 Task: Create a due date automation trigger when advanced on, on the monday after a card is due add dates starting in more than 1 working days at 11:00 AM.
Action: Mouse moved to (952, 98)
Screenshot: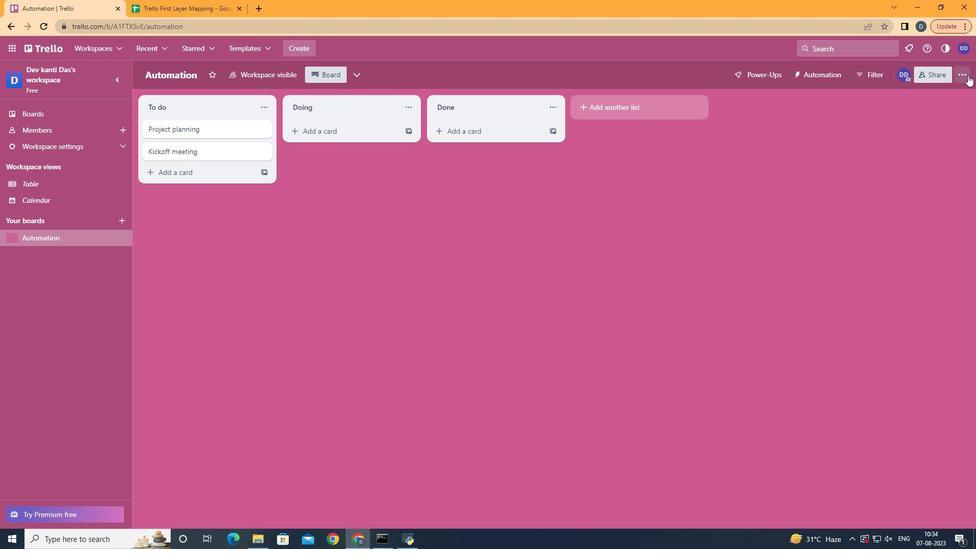
Action: Mouse pressed left at (952, 98)
Screenshot: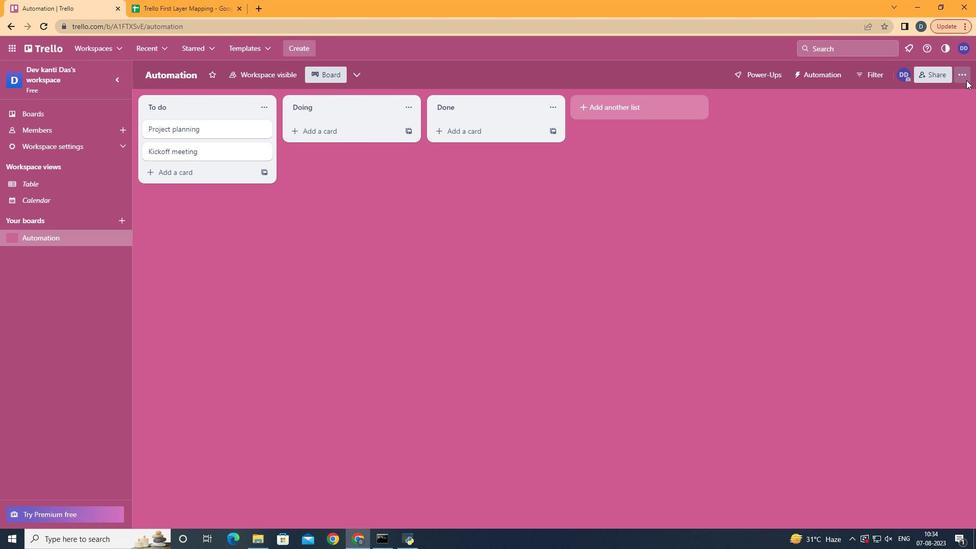 
Action: Mouse moved to (880, 226)
Screenshot: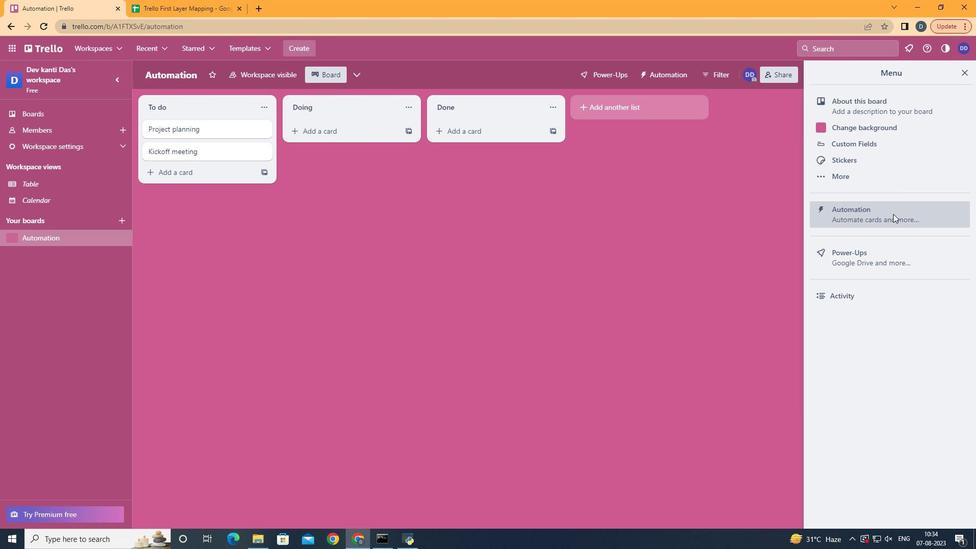 
Action: Mouse pressed left at (880, 226)
Screenshot: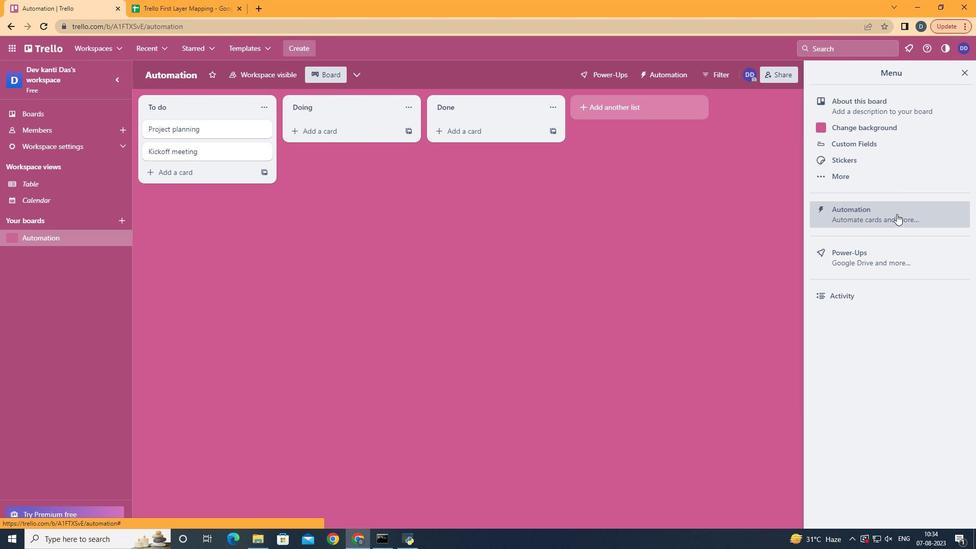 
Action: Mouse moved to (197, 222)
Screenshot: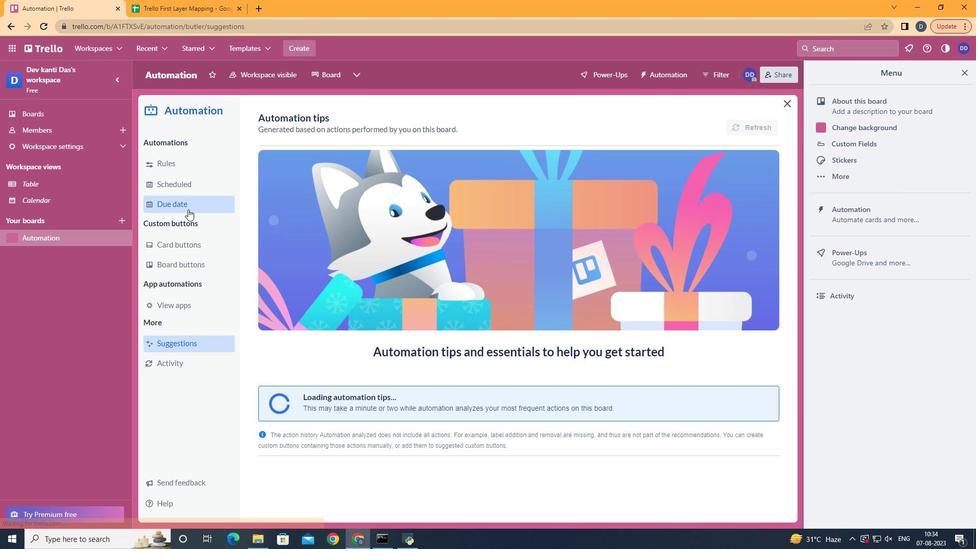
Action: Mouse pressed left at (197, 222)
Screenshot: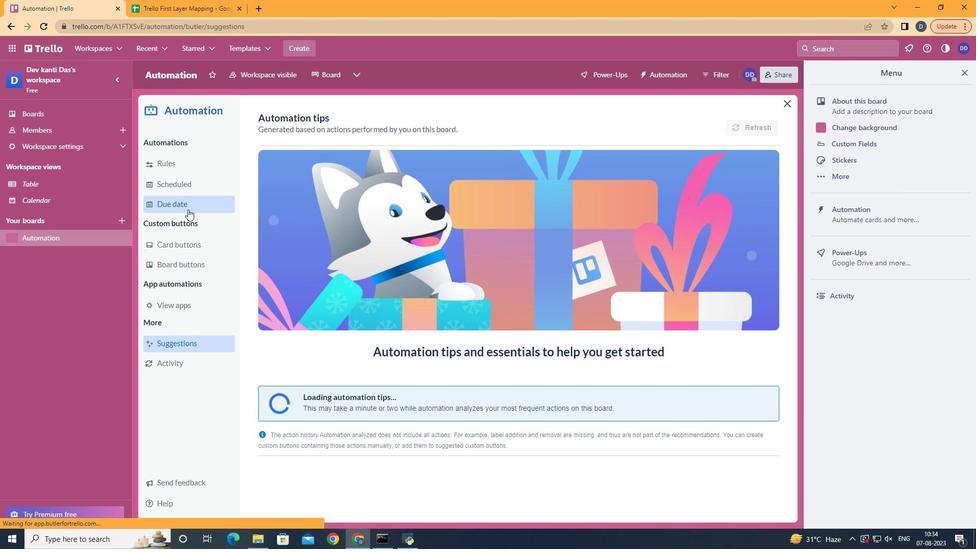 
Action: Mouse moved to (715, 141)
Screenshot: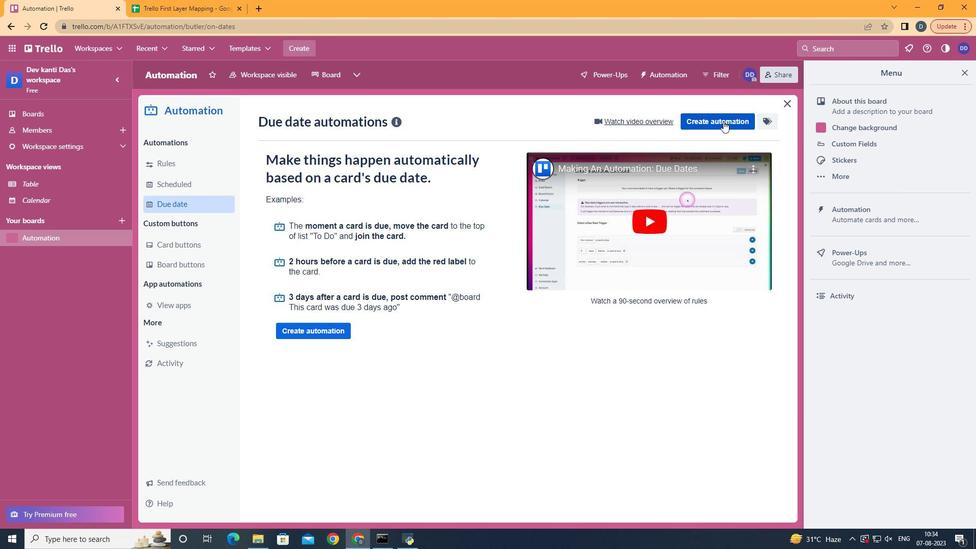 
Action: Mouse pressed left at (715, 141)
Screenshot: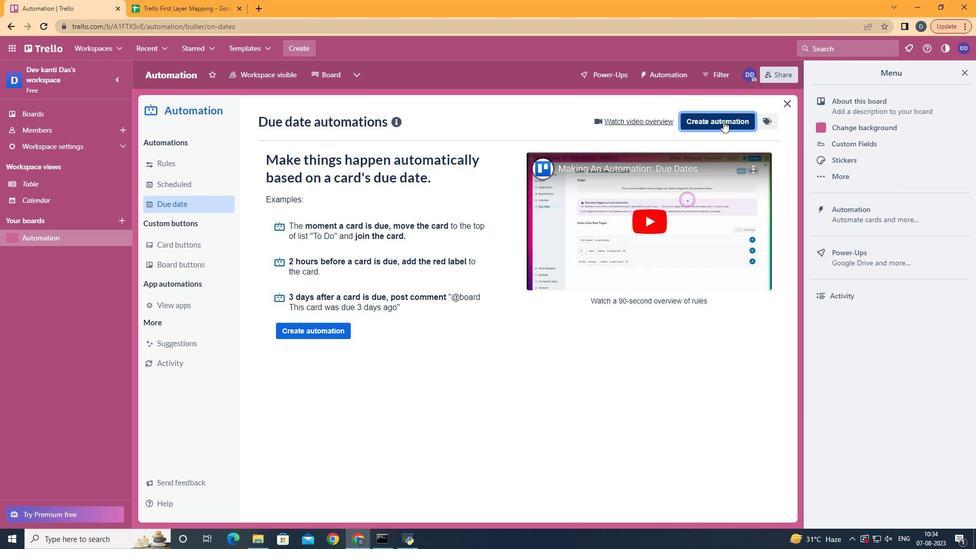
Action: Mouse moved to (506, 225)
Screenshot: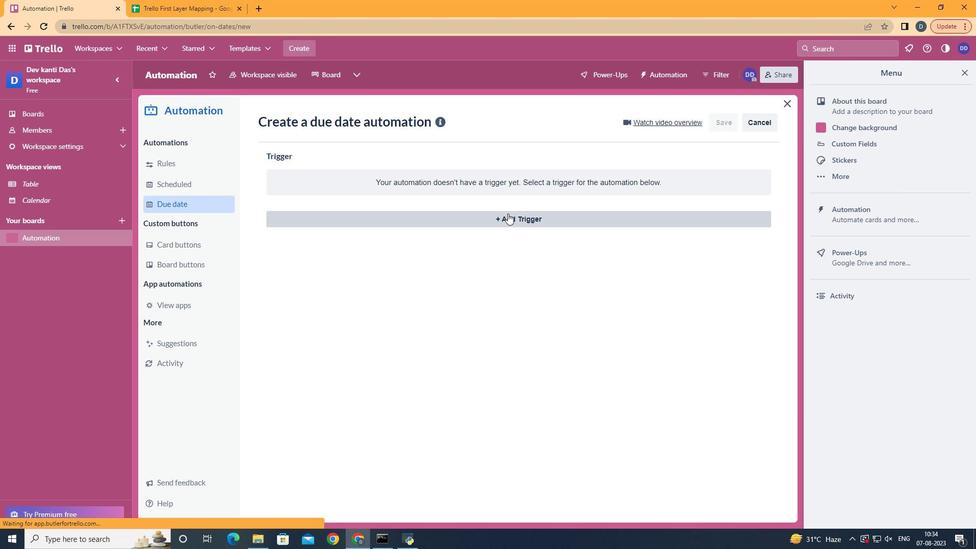 
Action: Mouse pressed left at (506, 225)
Screenshot: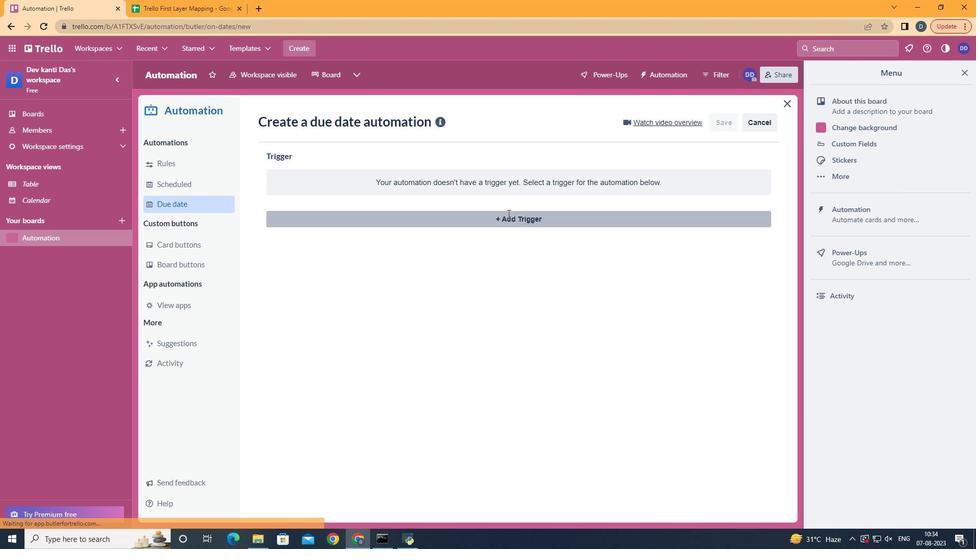 
Action: Mouse moved to (332, 271)
Screenshot: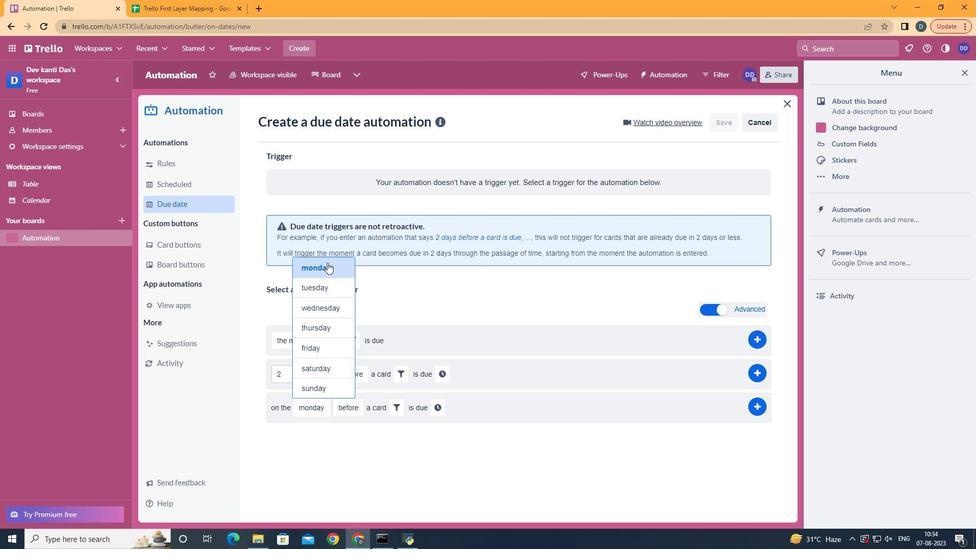
Action: Mouse pressed left at (332, 271)
Screenshot: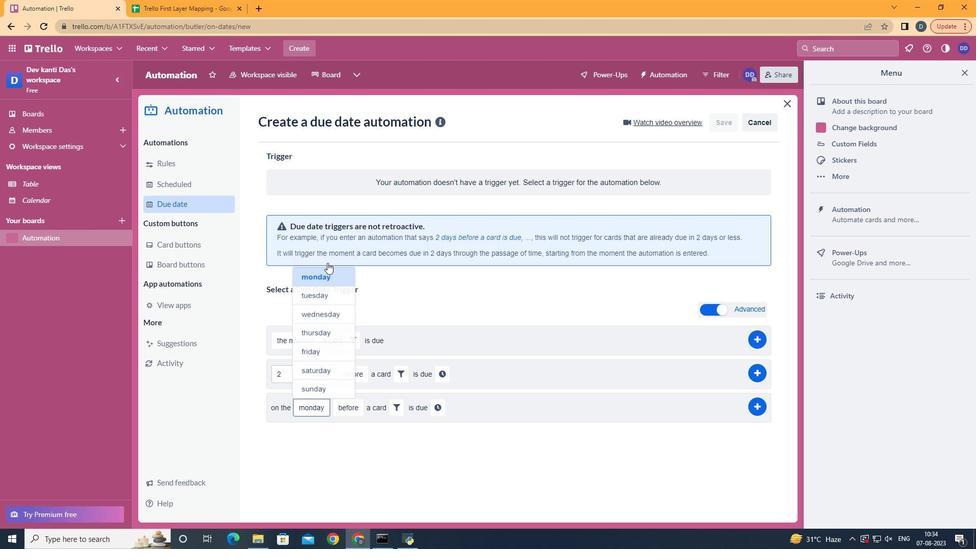 
Action: Mouse moved to (358, 440)
Screenshot: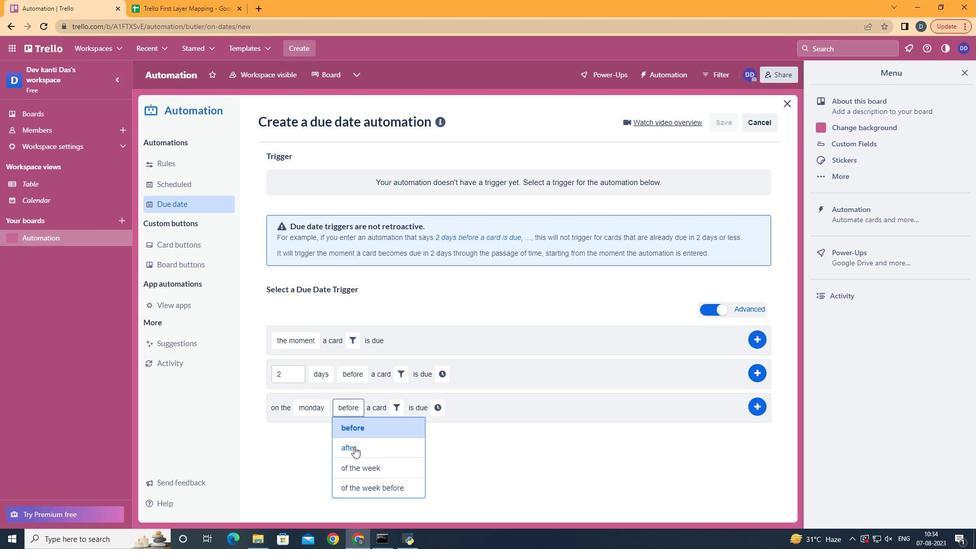 
Action: Mouse pressed left at (358, 440)
Screenshot: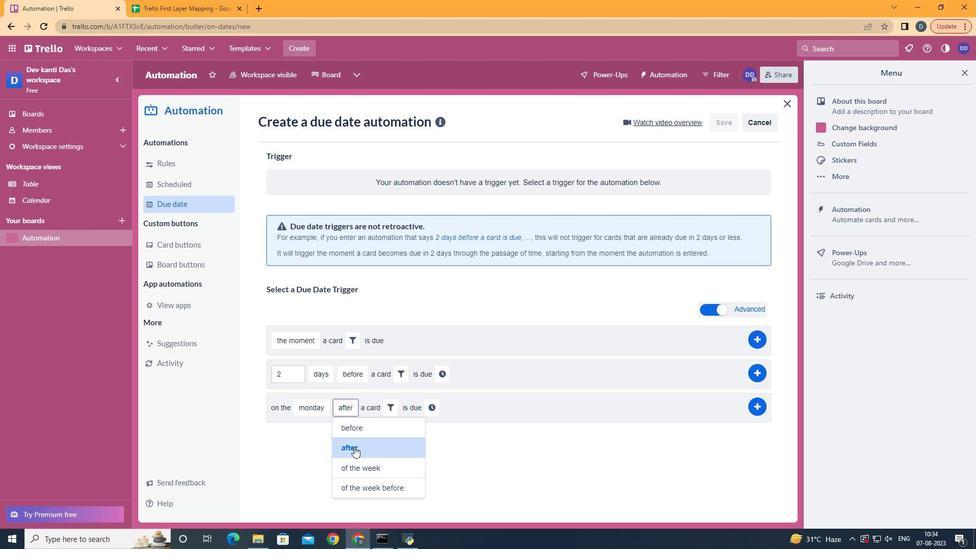 
Action: Mouse moved to (389, 409)
Screenshot: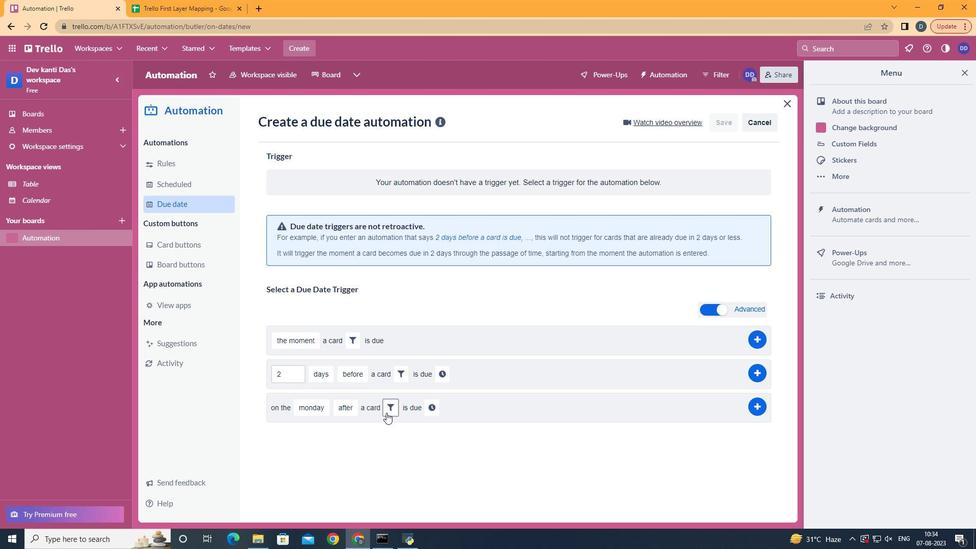 
Action: Mouse pressed left at (389, 409)
Screenshot: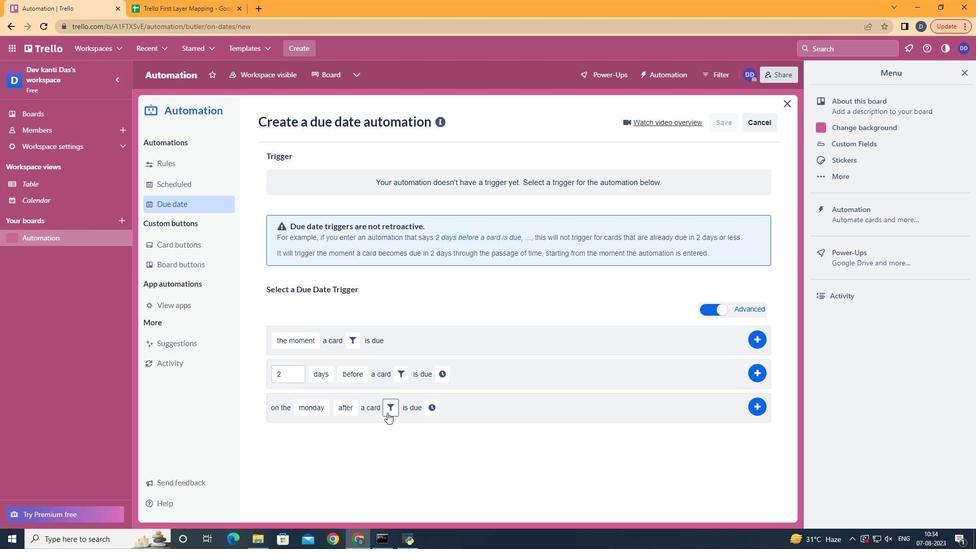 
Action: Mouse moved to (452, 433)
Screenshot: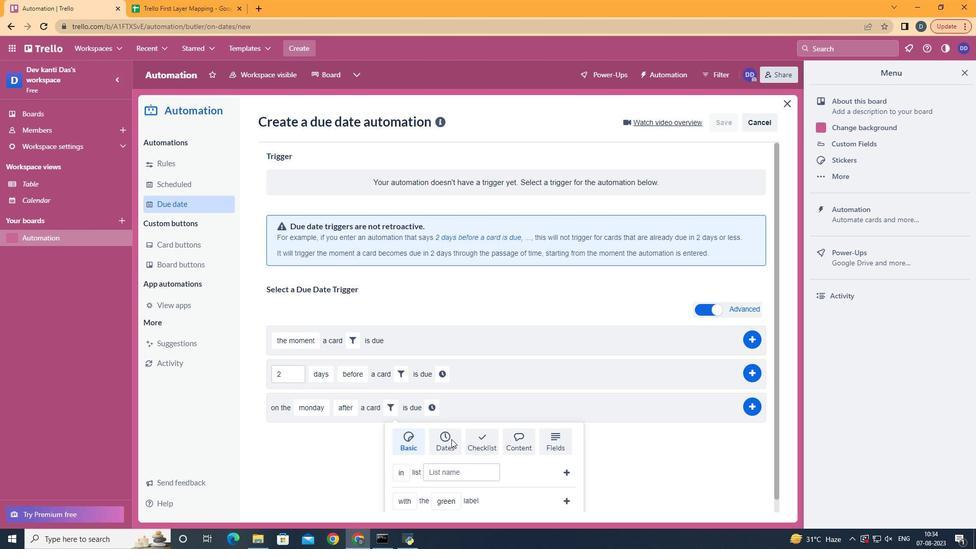 
Action: Mouse pressed left at (452, 433)
Screenshot: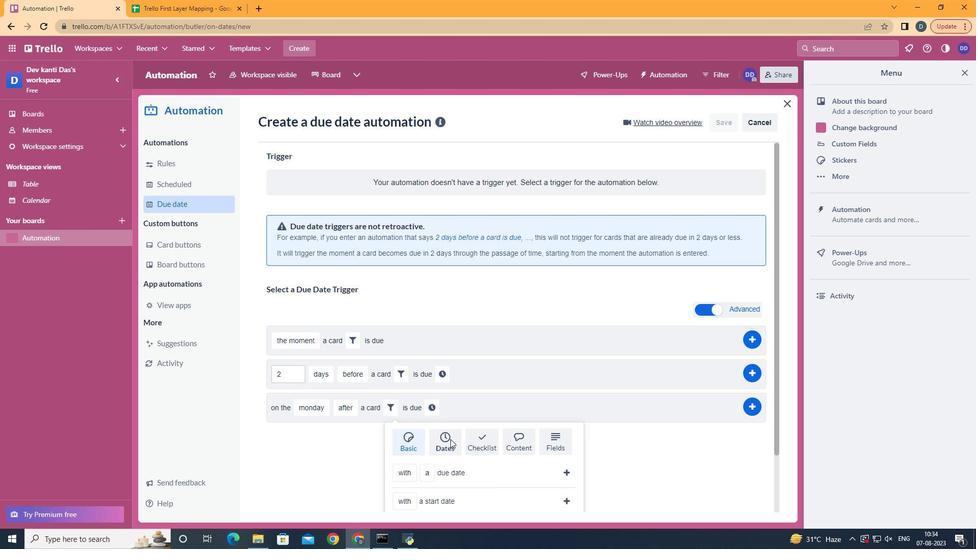 
Action: Mouse moved to (451, 433)
Screenshot: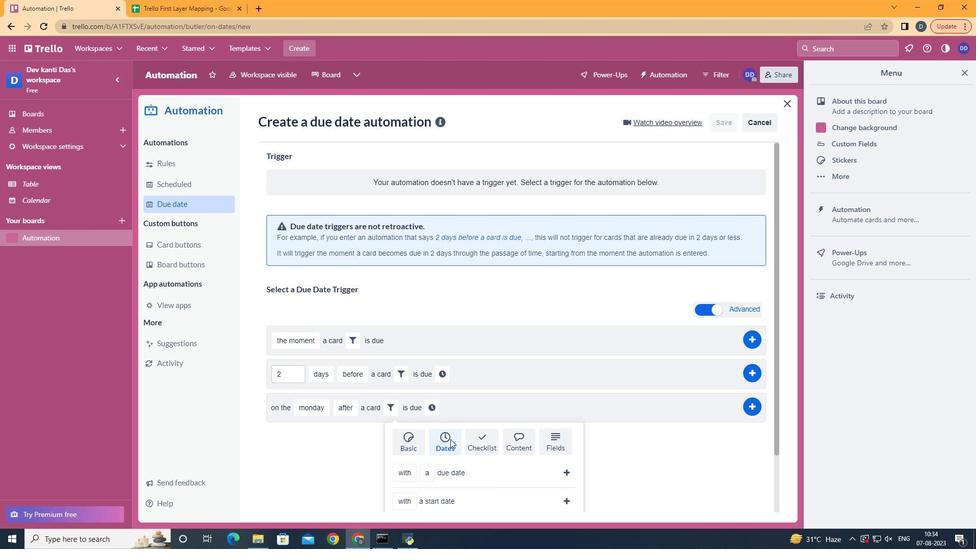 
Action: Mouse scrolled (451, 433) with delta (0, 0)
Screenshot: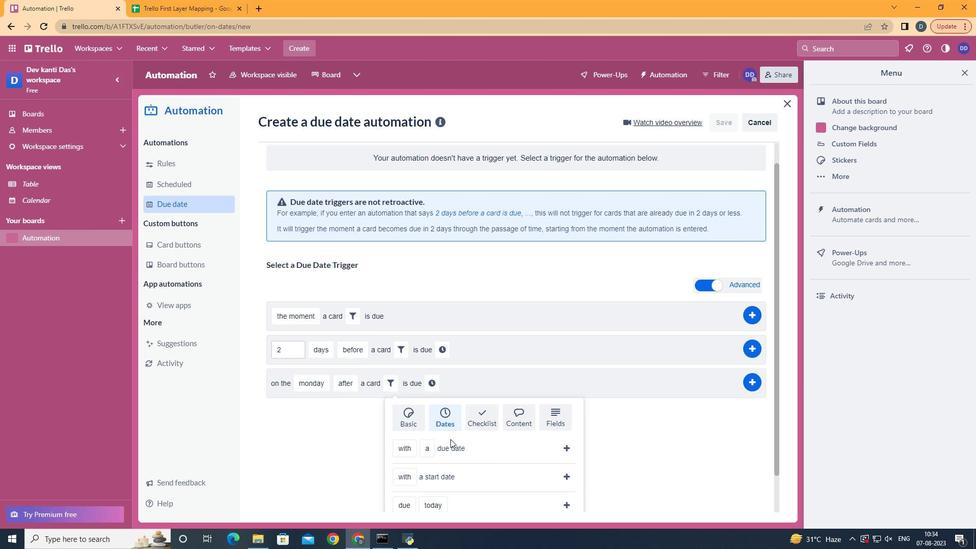 
Action: Mouse scrolled (451, 433) with delta (0, 0)
Screenshot: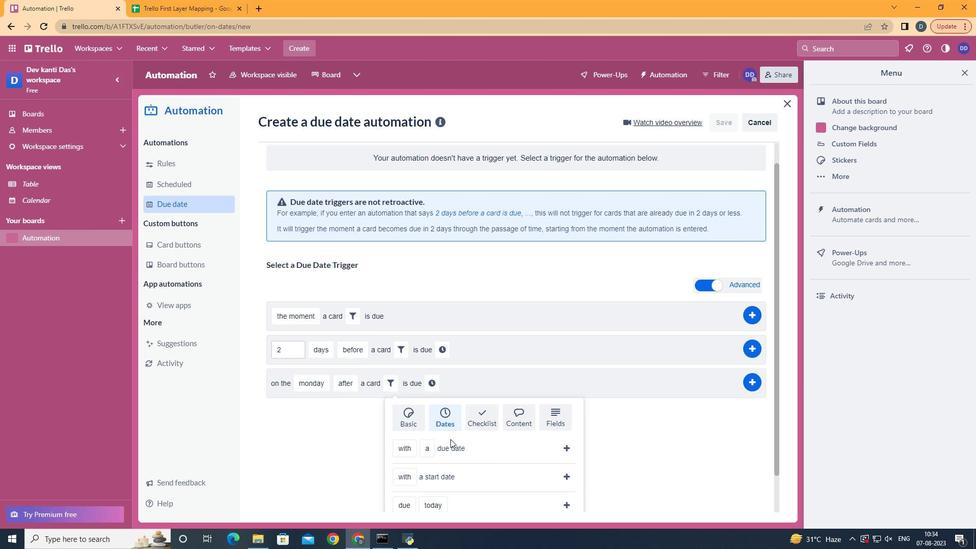 
Action: Mouse scrolled (451, 433) with delta (0, 0)
Screenshot: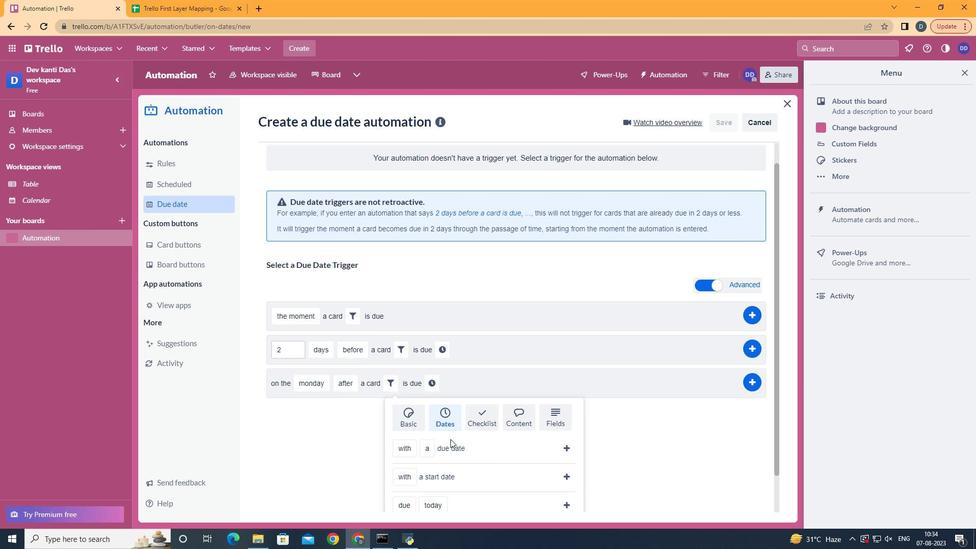 
Action: Mouse scrolled (451, 433) with delta (0, 0)
Screenshot: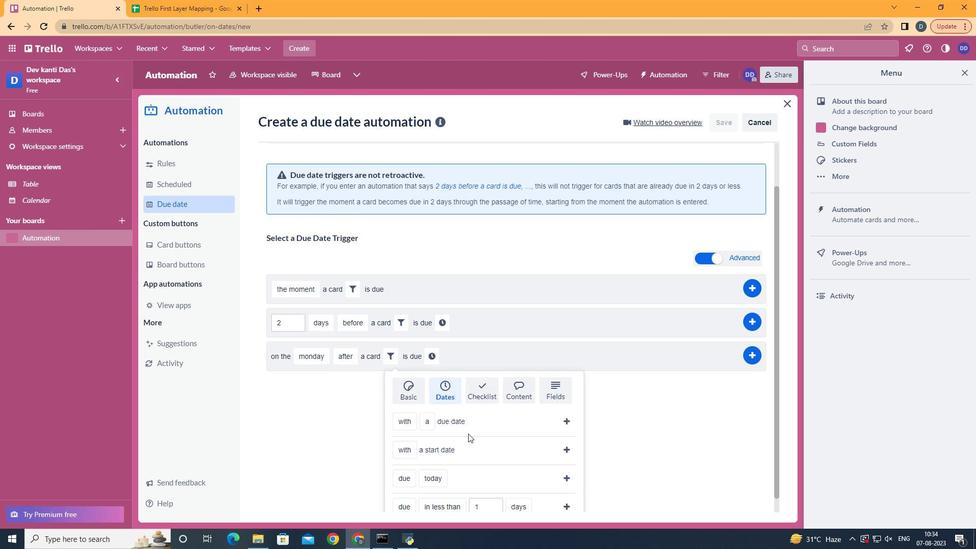 
Action: Mouse moved to (418, 462)
Screenshot: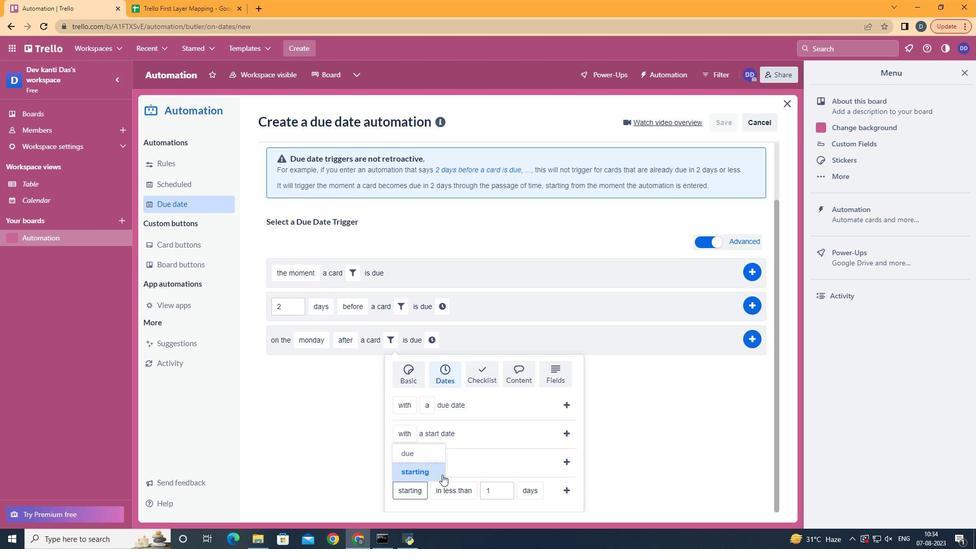 
Action: Mouse pressed left at (418, 462)
Screenshot: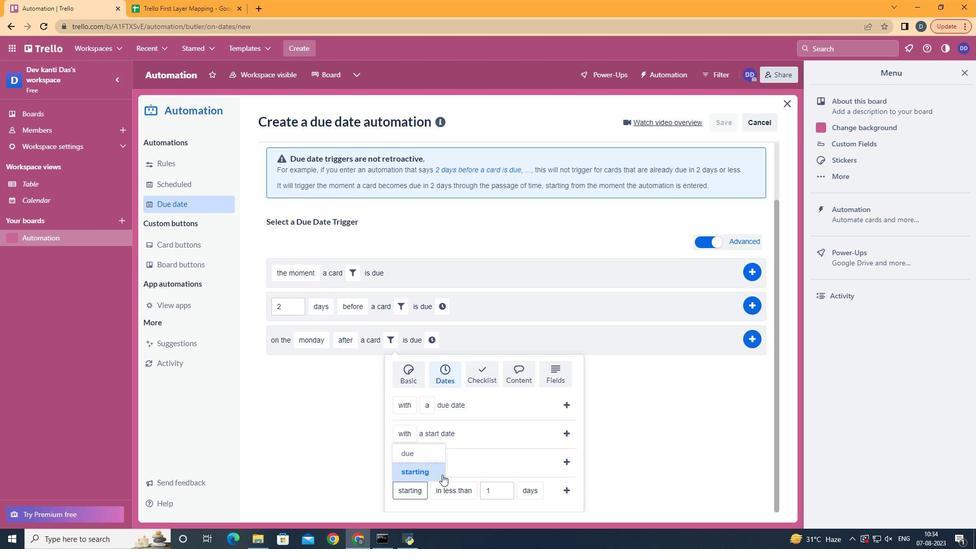 
Action: Mouse moved to (473, 419)
Screenshot: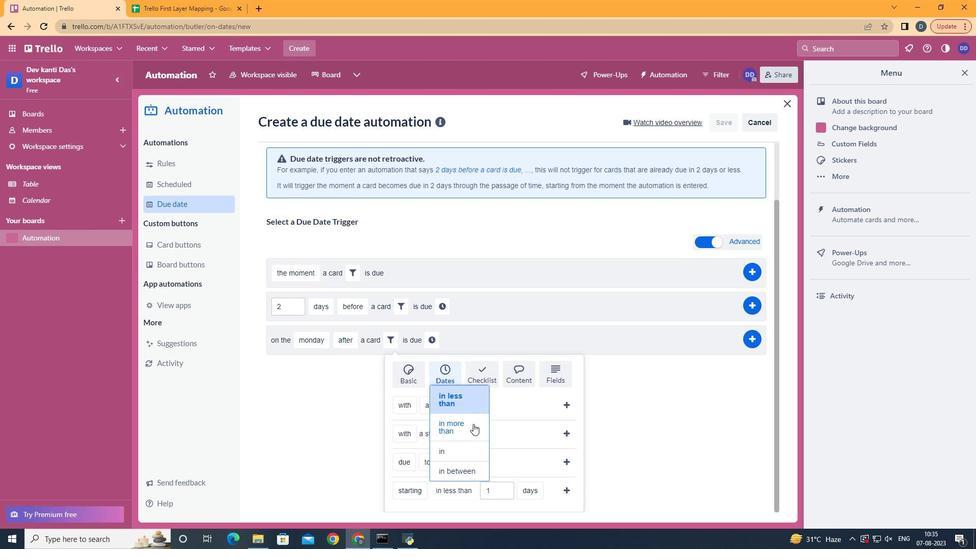 
Action: Mouse pressed left at (473, 419)
Screenshot: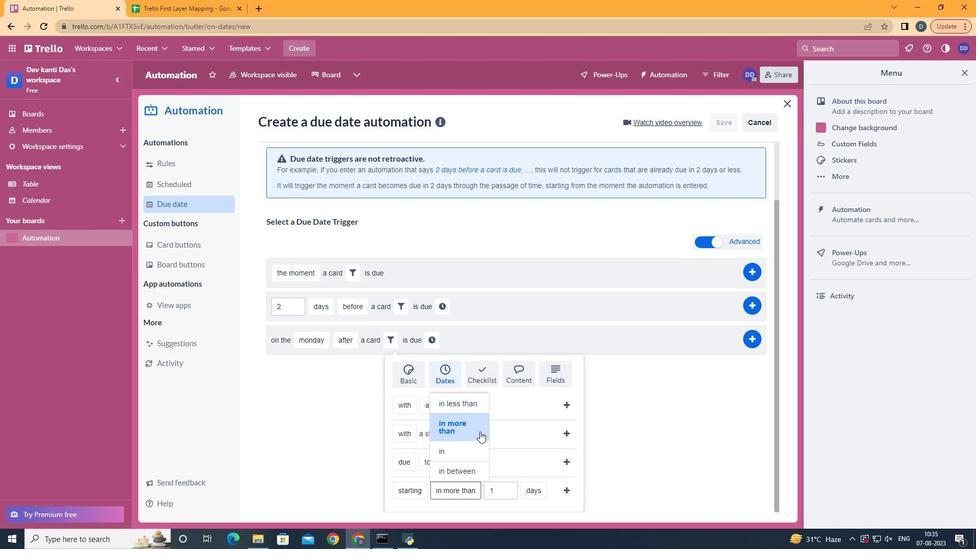 
Action: Mouse moved to (546, 466)
Screenshot: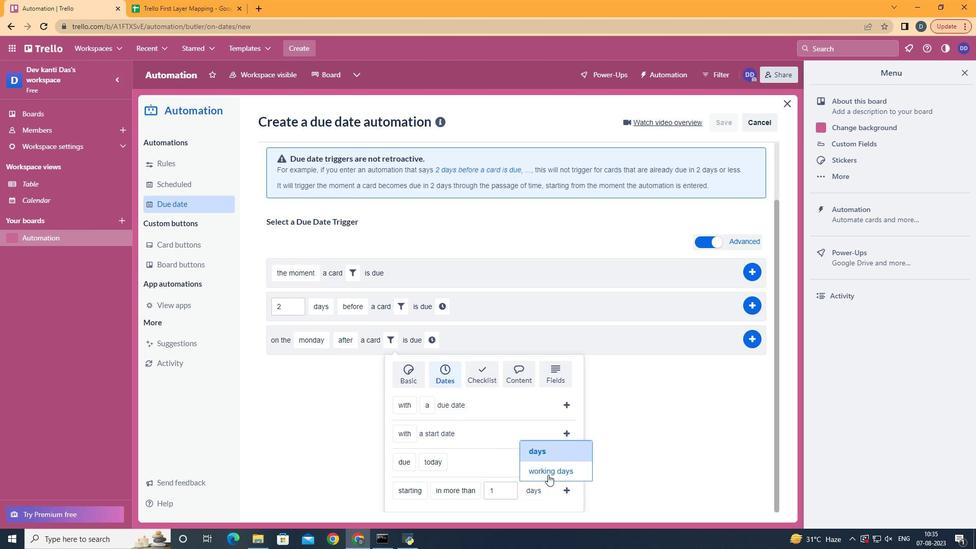 
Action: Mouse pressed left at (546, 466)
Screenshot: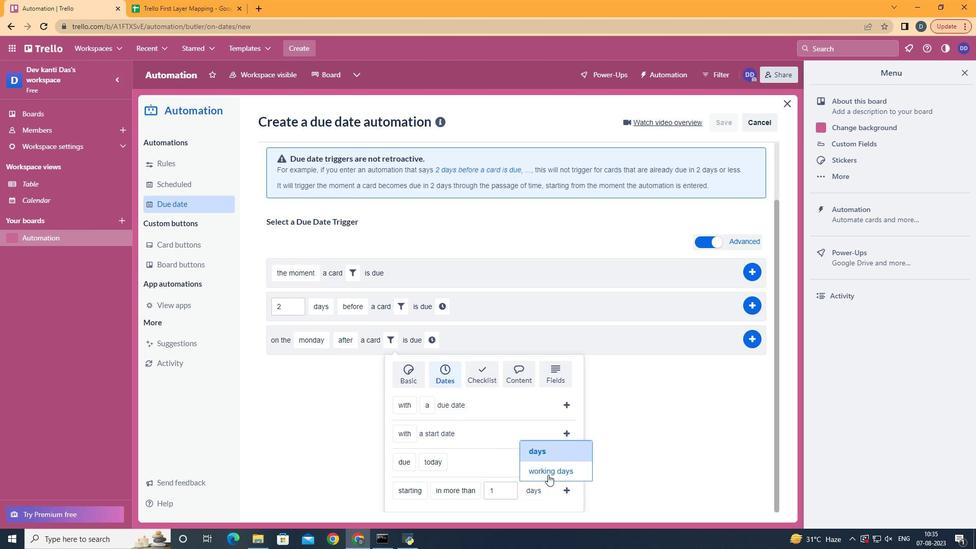 
Action: Mouse moved to (585, 481)
Screenshot: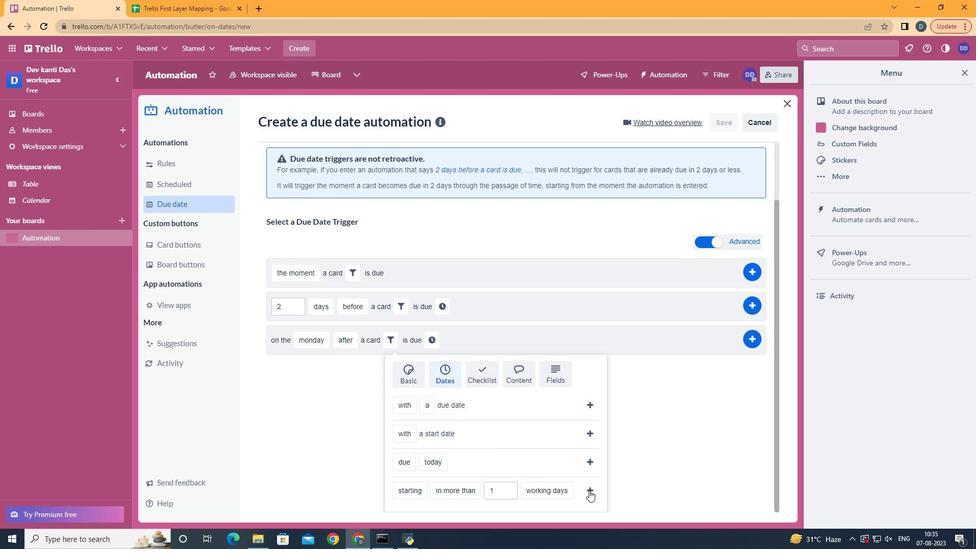 
Action: Mouse pressed left at (585, 481)
Screenshot: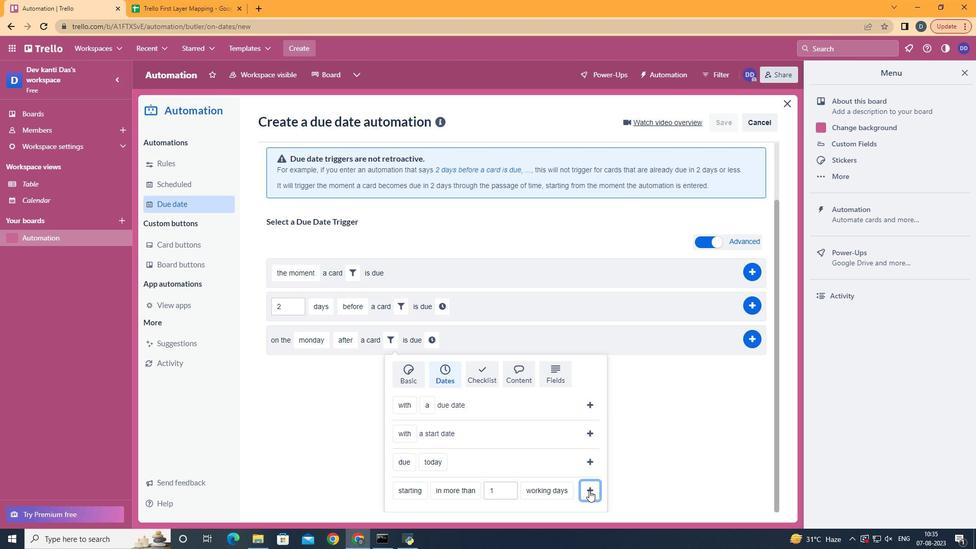 
Action: Mouse moved to (570, 406)
Screenshot: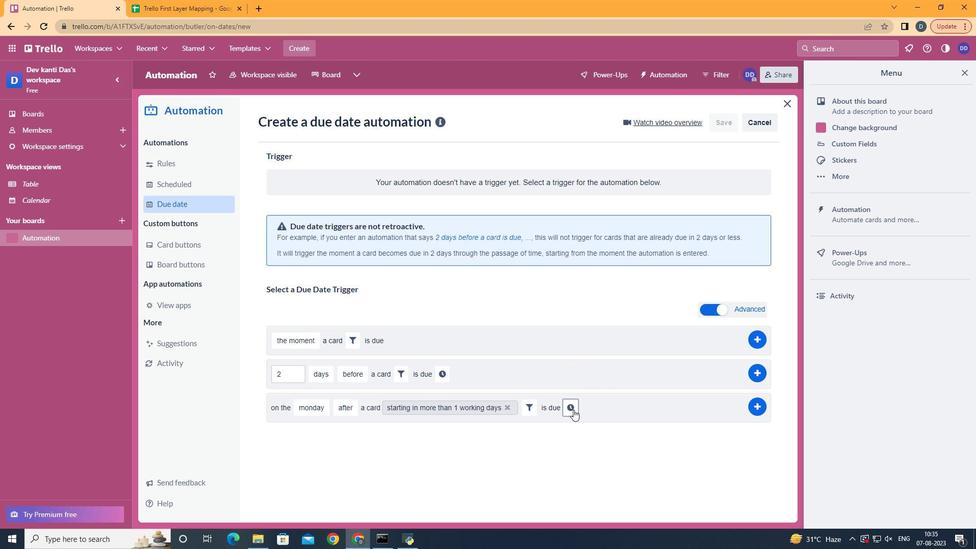 
Action: Mouse pressed left at (570, 406)
Screenshot: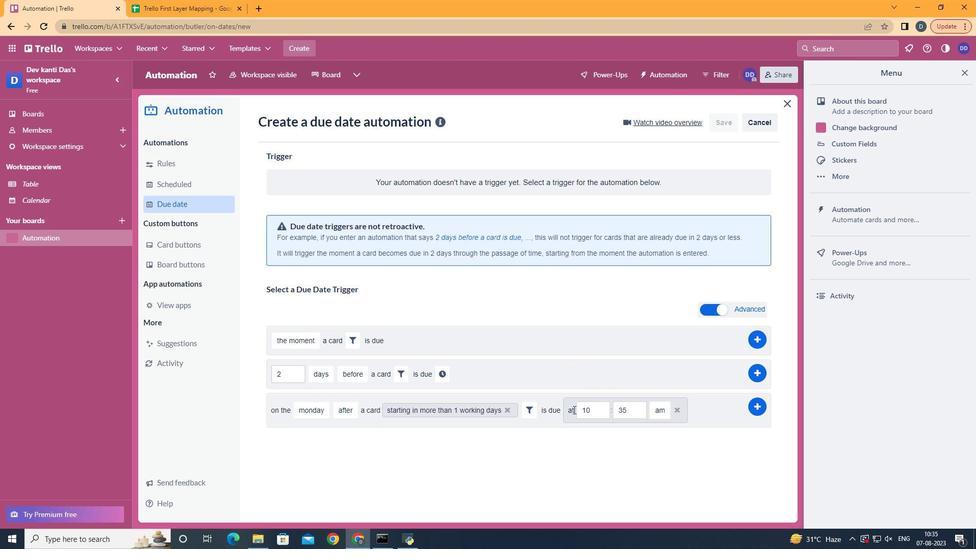 
Action: Mouse moved to (593, 409)
Screenshot: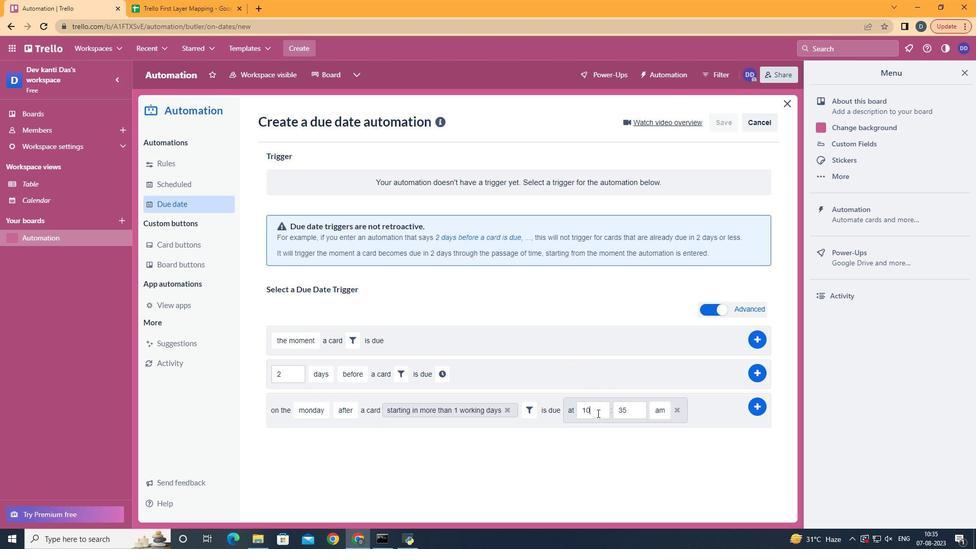 
Action: Mouse pressed left at (593, 409)
Screenshot: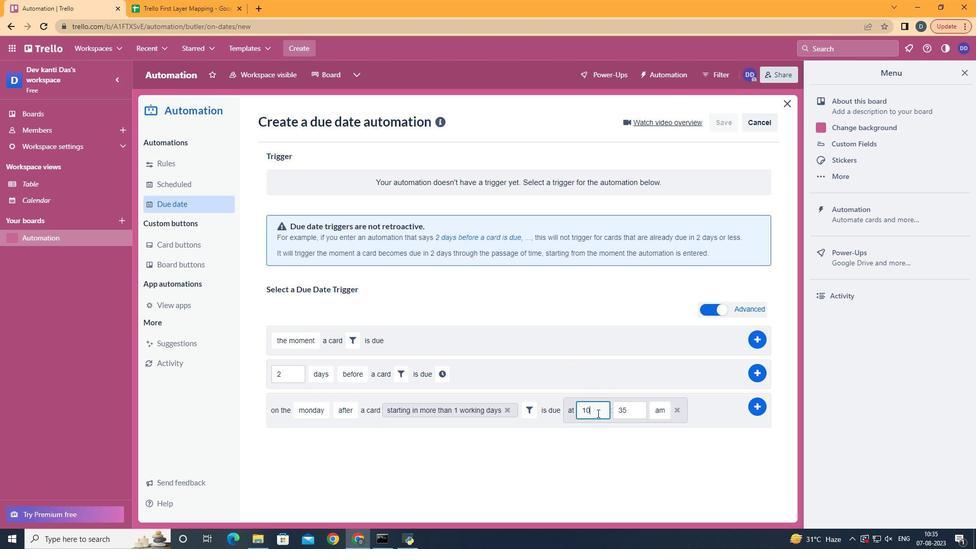 
Action: Mouse moved to (583, 413)
Screenshot: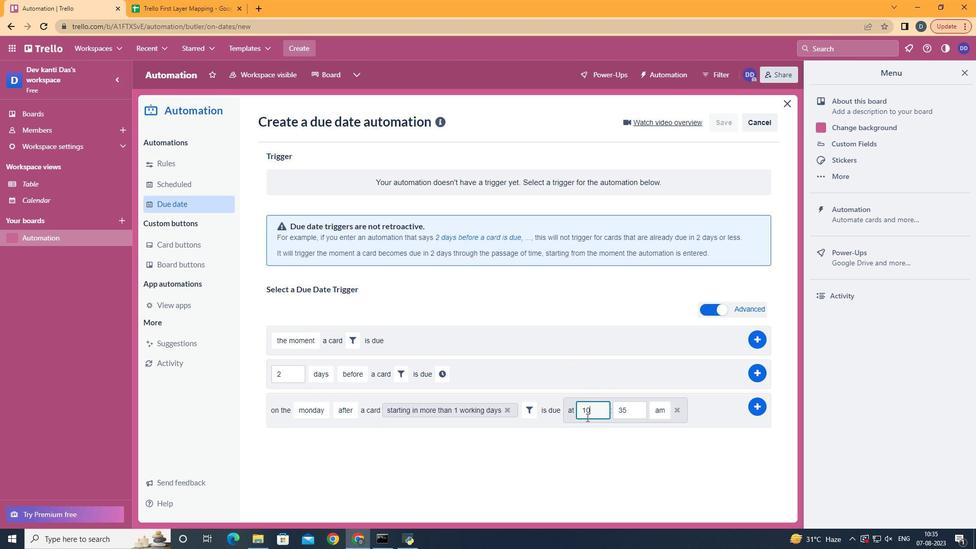 
Action: Key pressed <Key.backspace>1
Screenshot: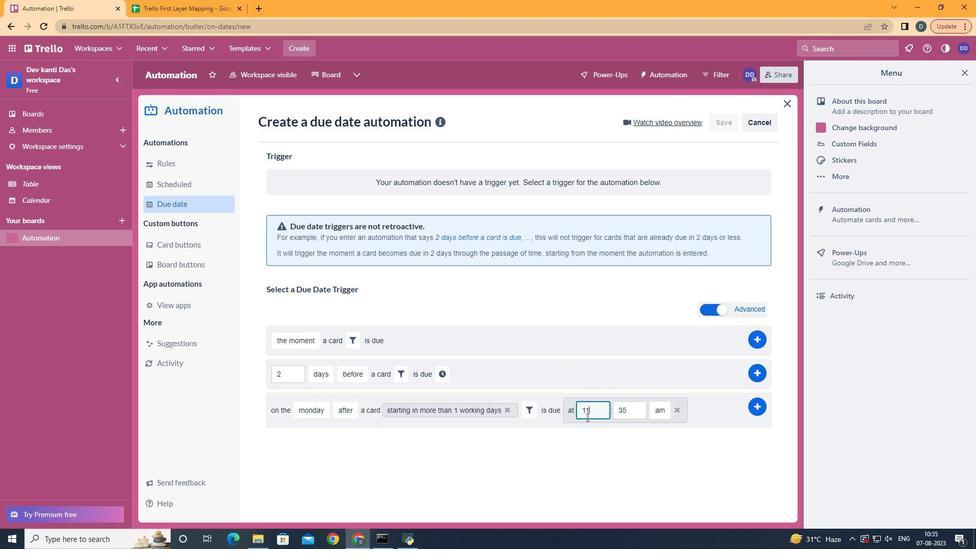 
Action: Mouse moved to (627, 407)
Screenshot: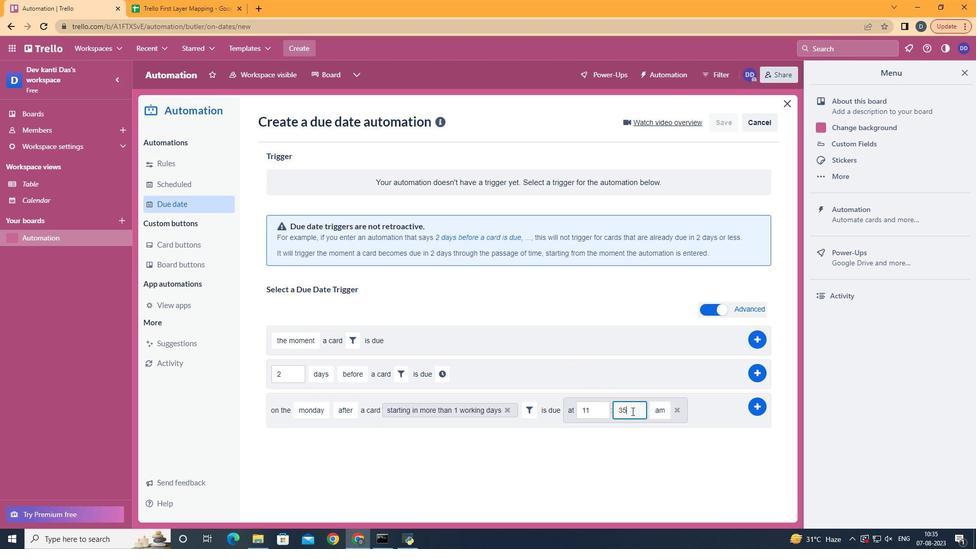 
Action: Mouse pressed left at (627, 407)
Screenshot: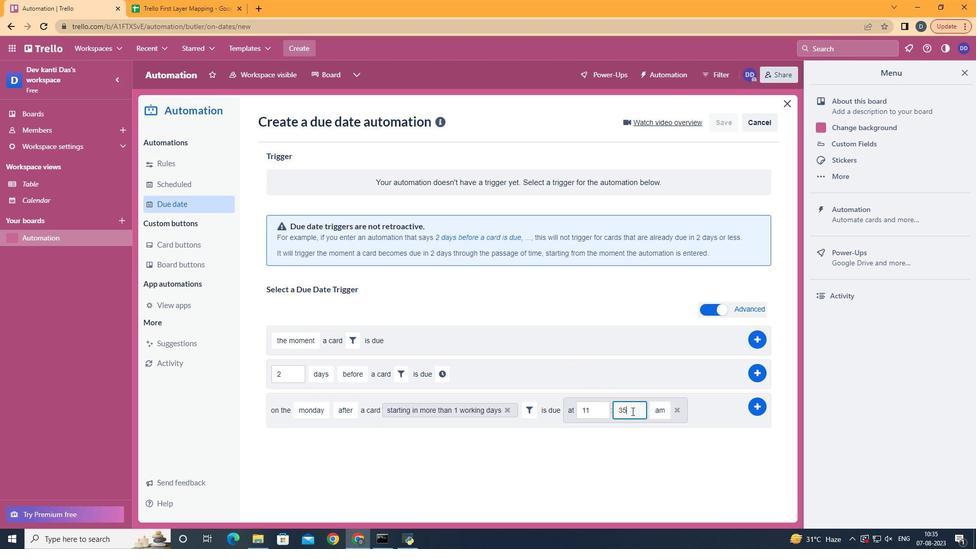 
Action: Key pressed <Key.backspace>
Screenshot: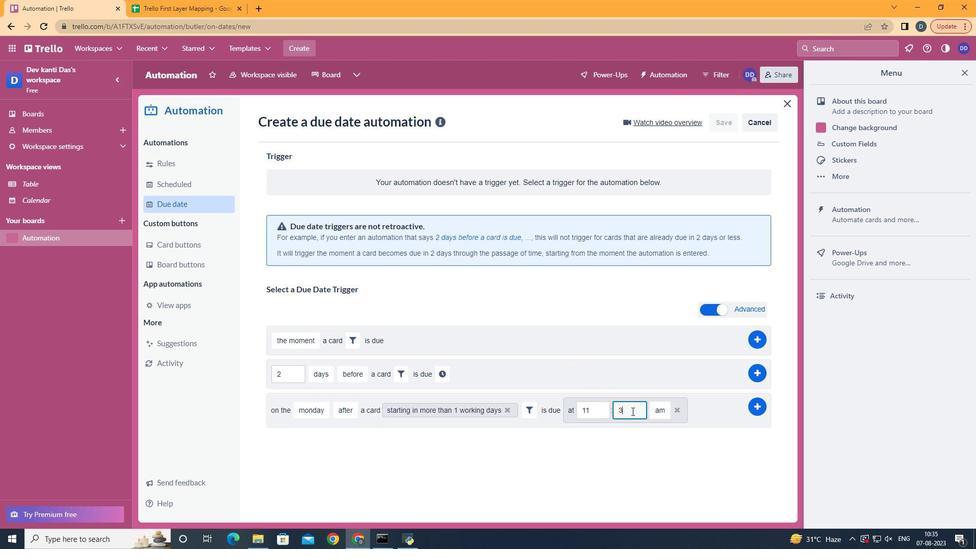 
Action: Mouse moved to (627, 407)
Screenshot: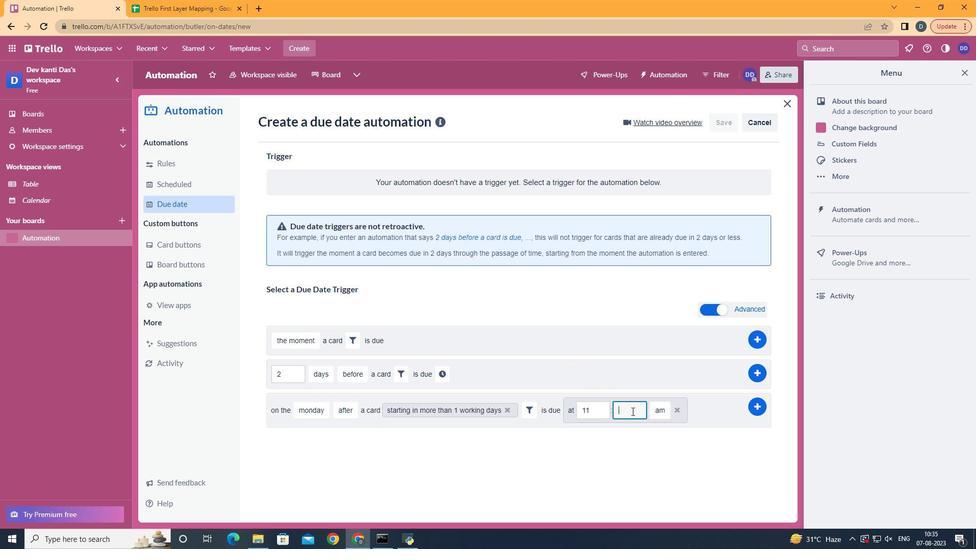 
Action: Key pressed <Key.backspace>00
Screenshot: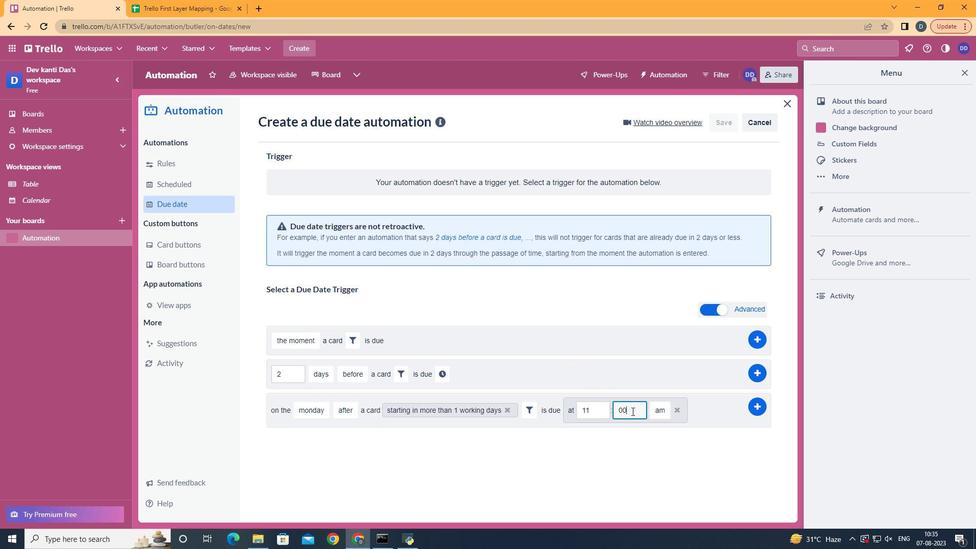 
Action: Mouse moved to (734, 396)
Screenshot: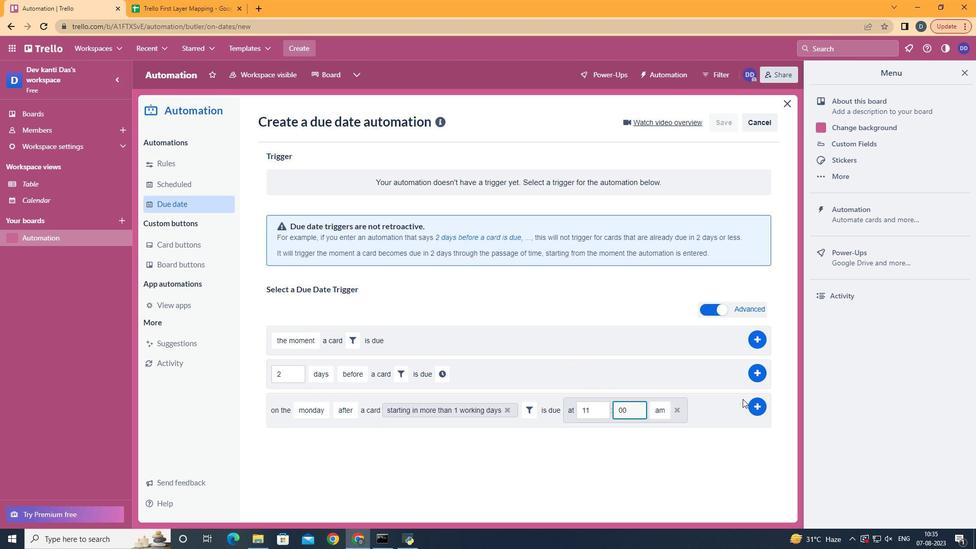 
Action: Mouse pressed left at (734, 396)
Screenshot: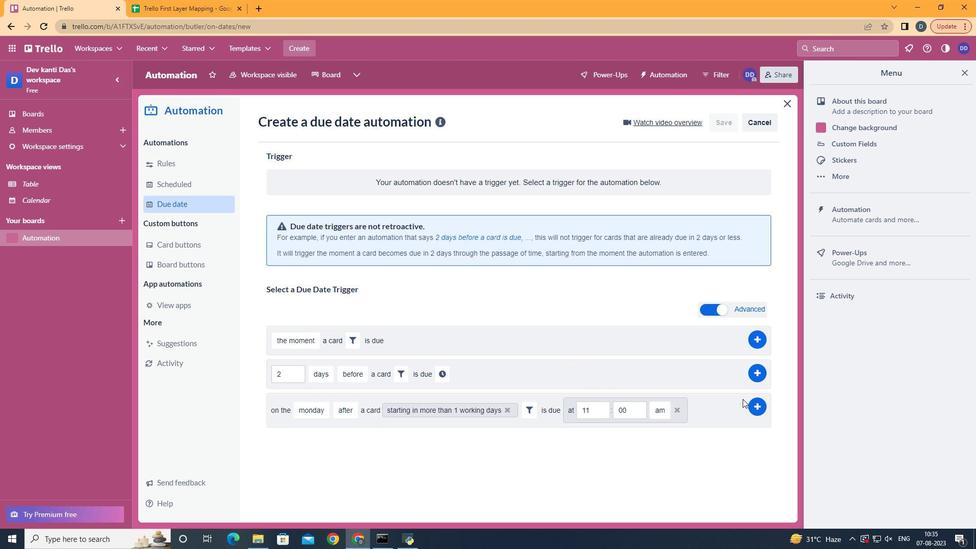 
Action: Mouse moved to (741, 402)
Screenshot: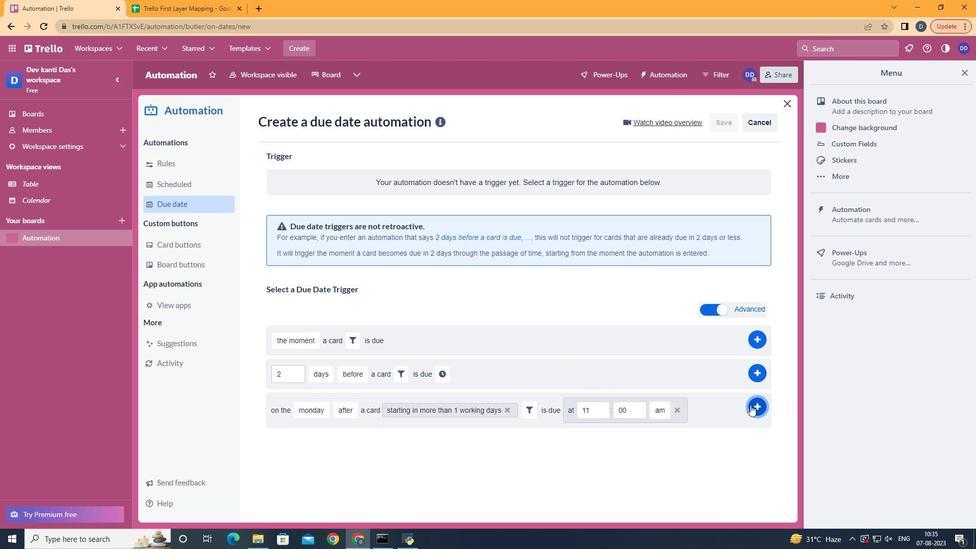 
Action: Mouse pressed left at (741, 402)
Screenshot: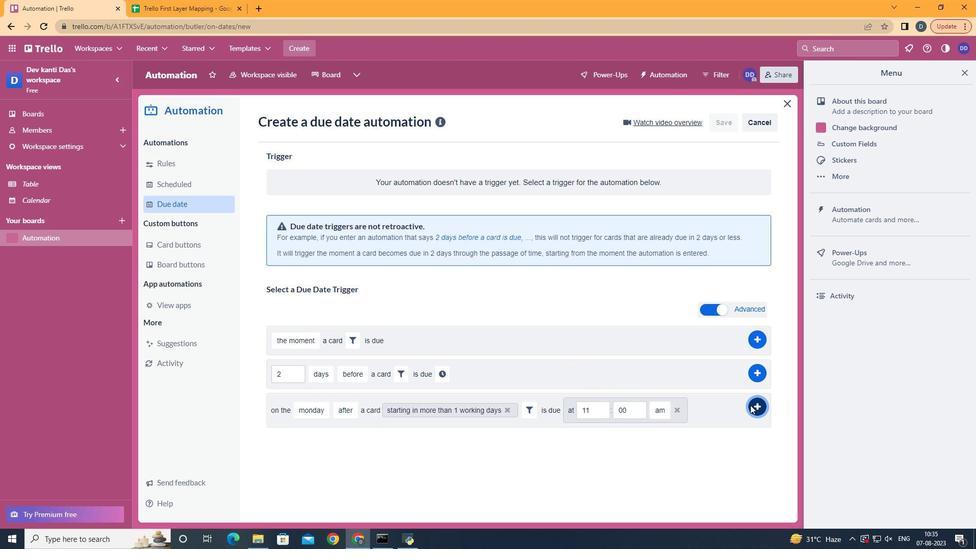 
Action: Mouse moved to (474, 184)
Screenshot: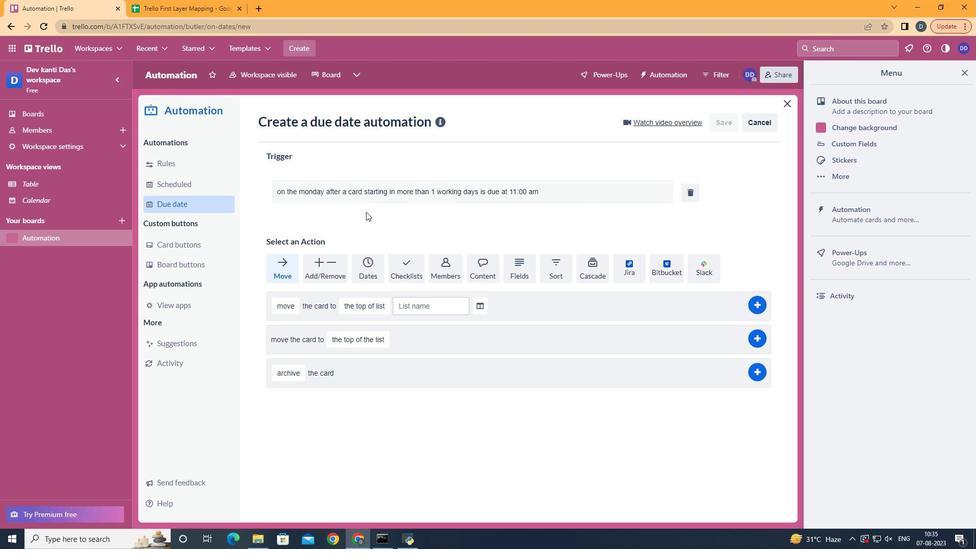 
